 Task: Sort the boards by "Most recently active".
Action: Mouse moved to (169, 77)
Screenshot: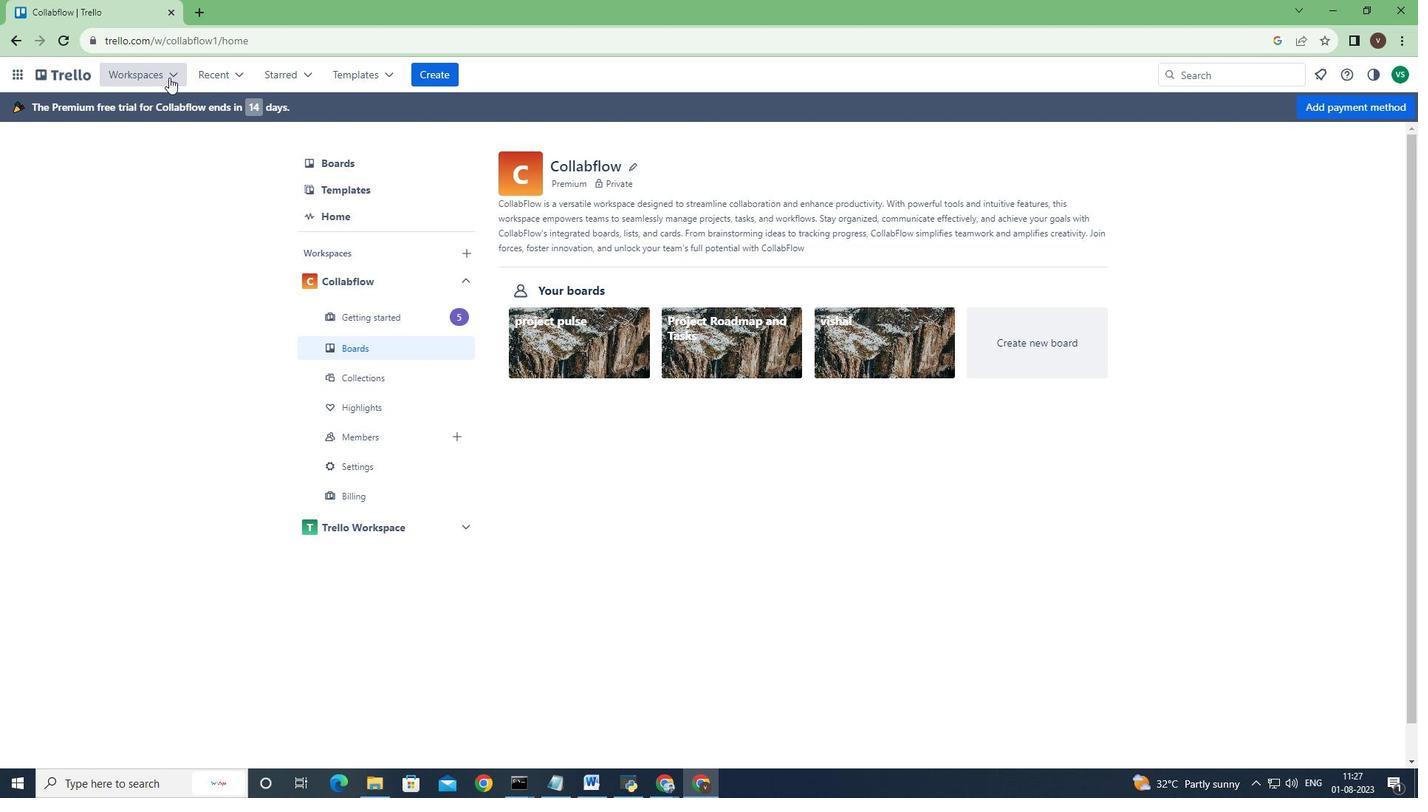 
Action: Mouse pressed left at (169, 77)
Screenshot: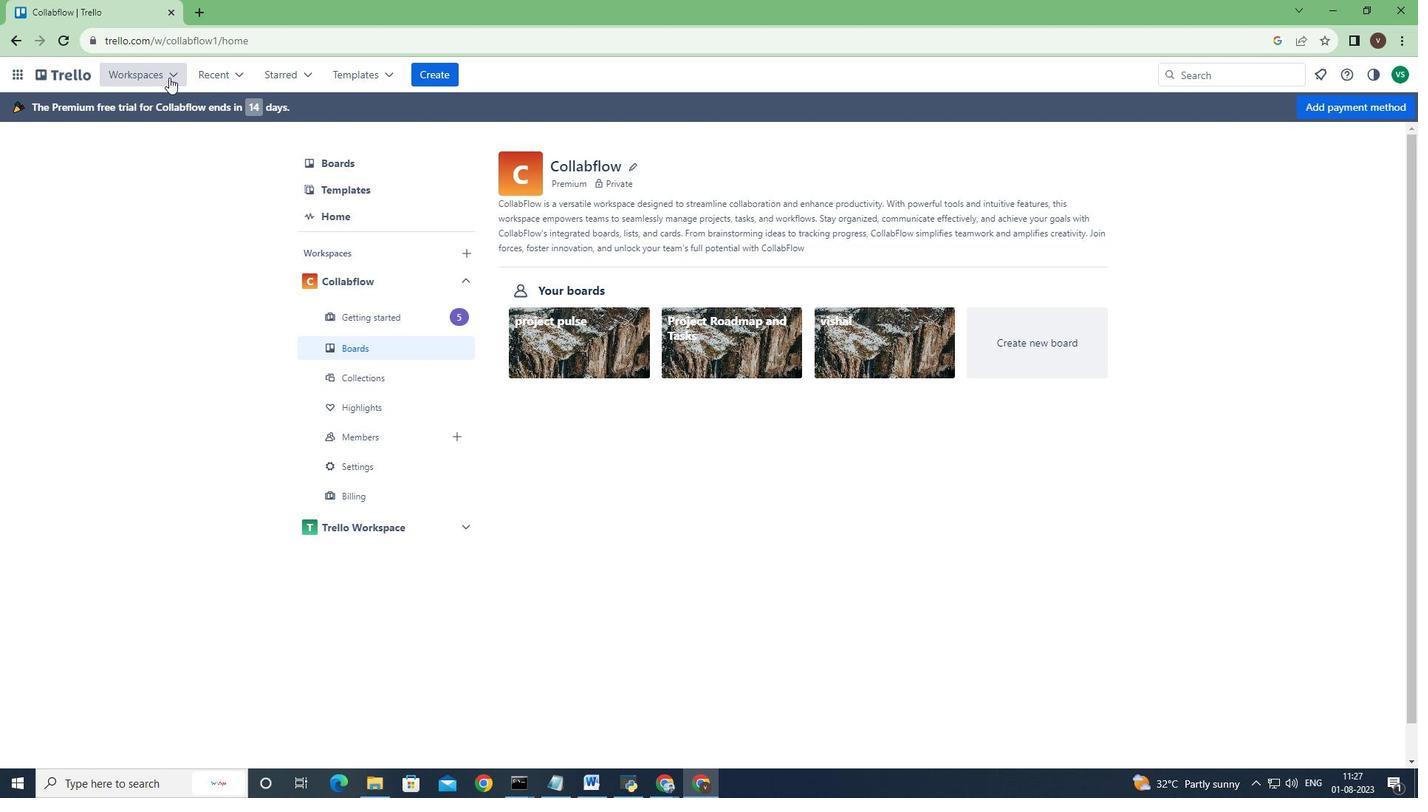 
Action: Mouse moved to (167, 208)
Screenshot: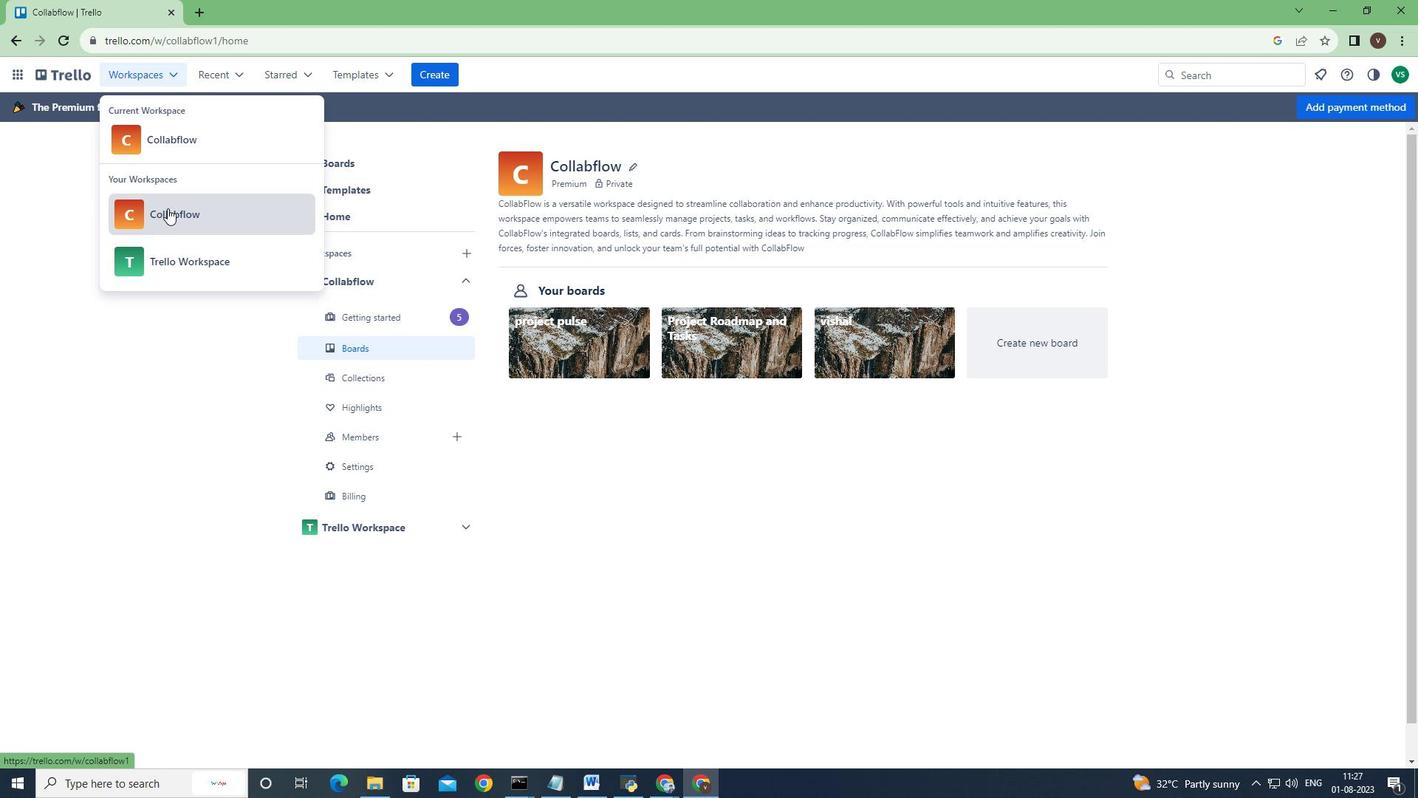 
Action: Mouse pressed left at (167, 208)
Screenshot: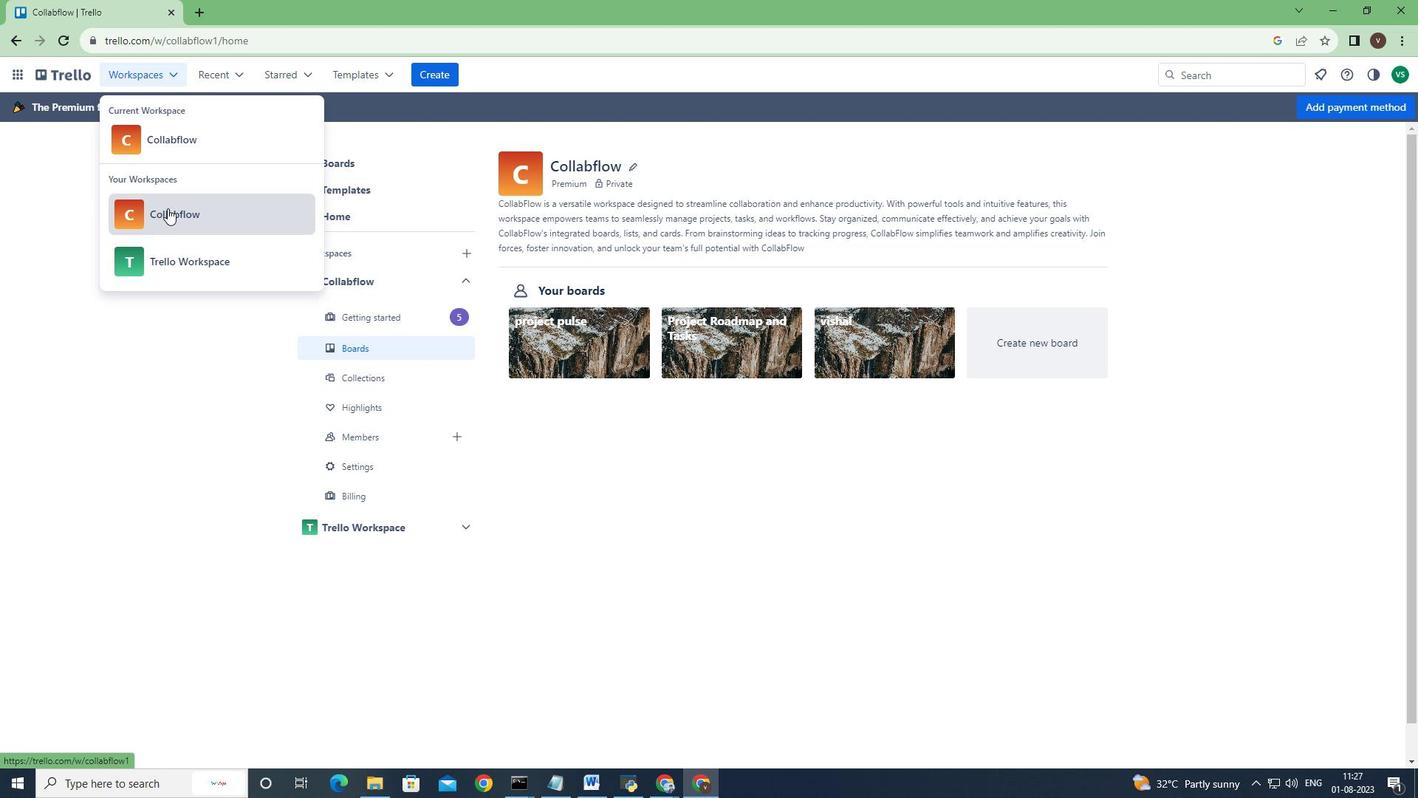 
Action: Mouse moved to (416, 385)
Screenshot: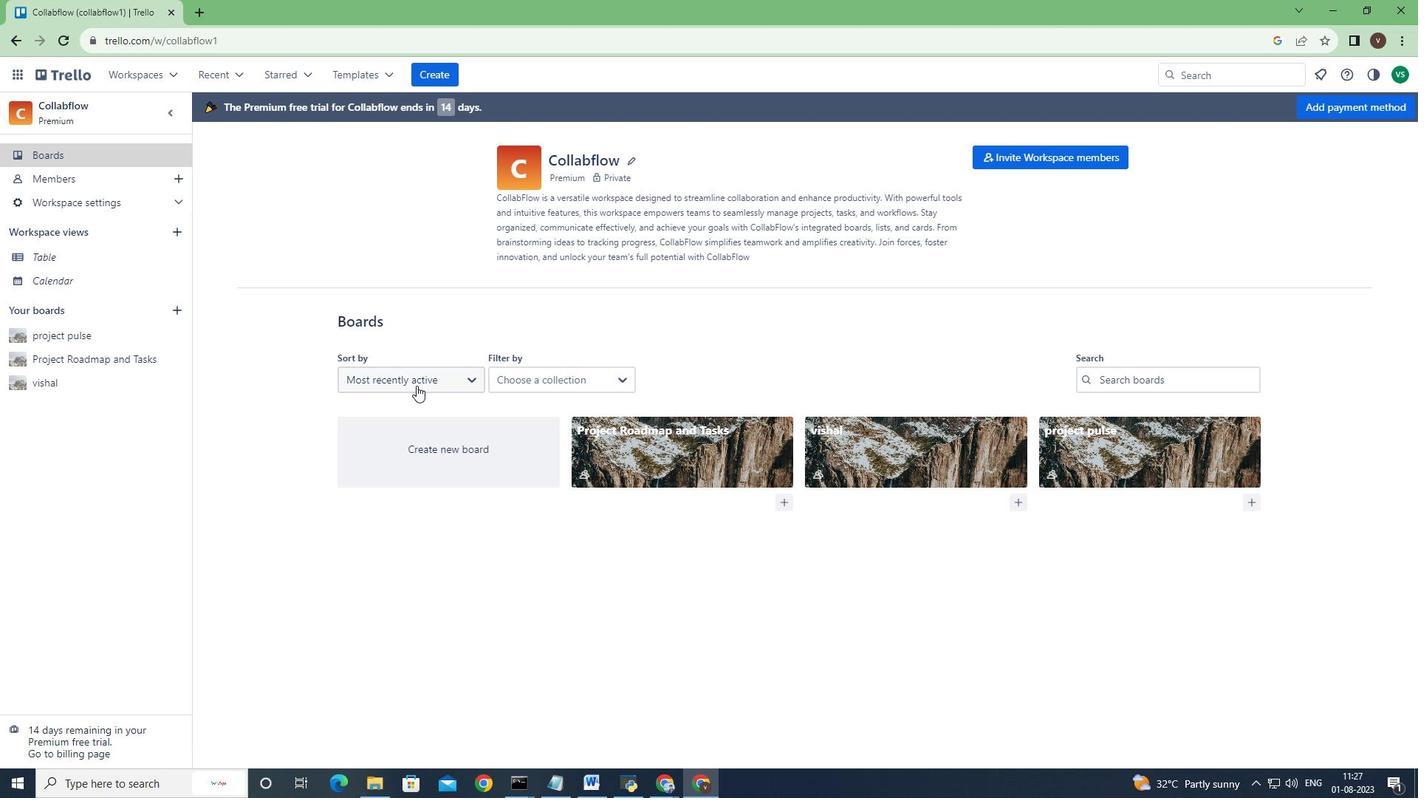 
Action: Mouse pressed left at (416, 385)
Screenshot: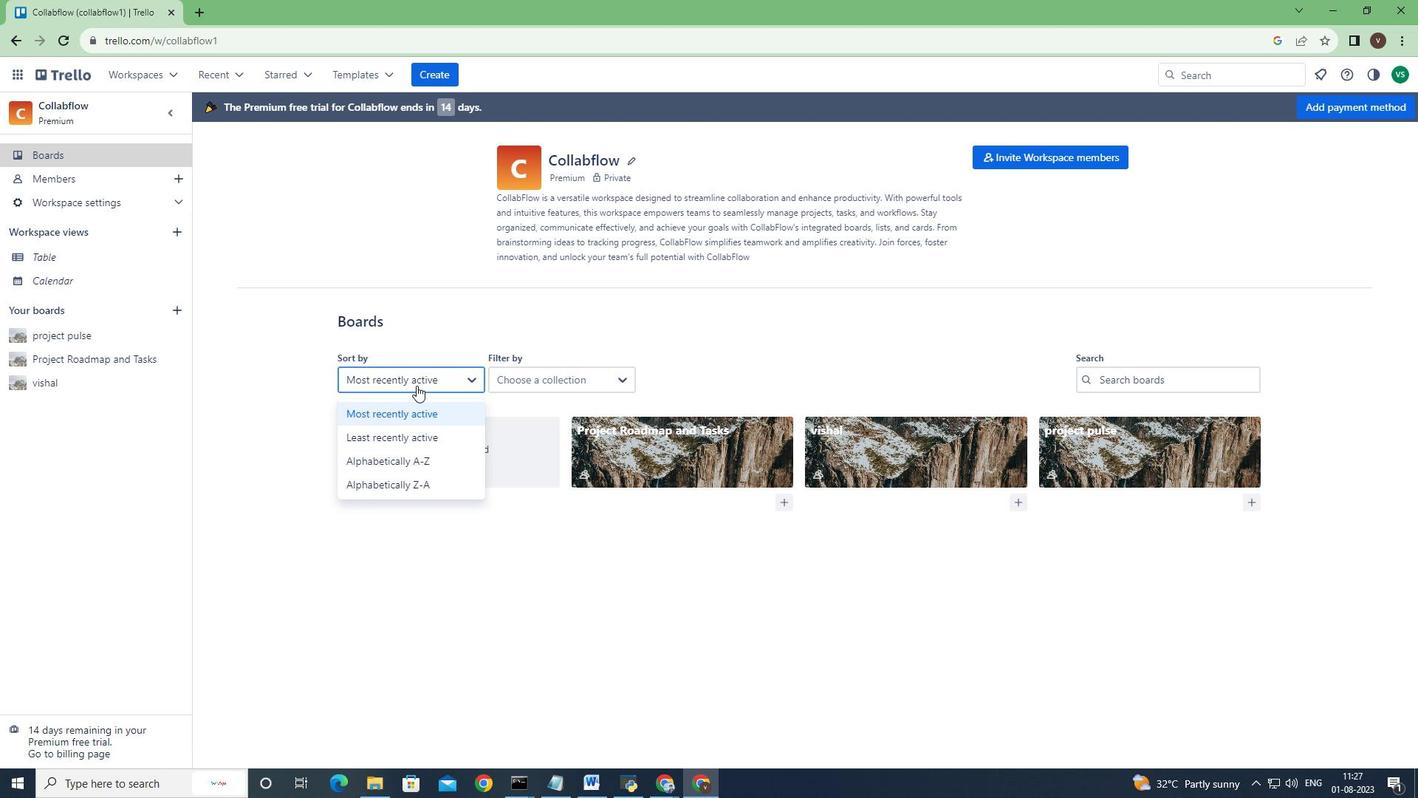 
Action: Mouse moved to (415, 414)
Screenshot: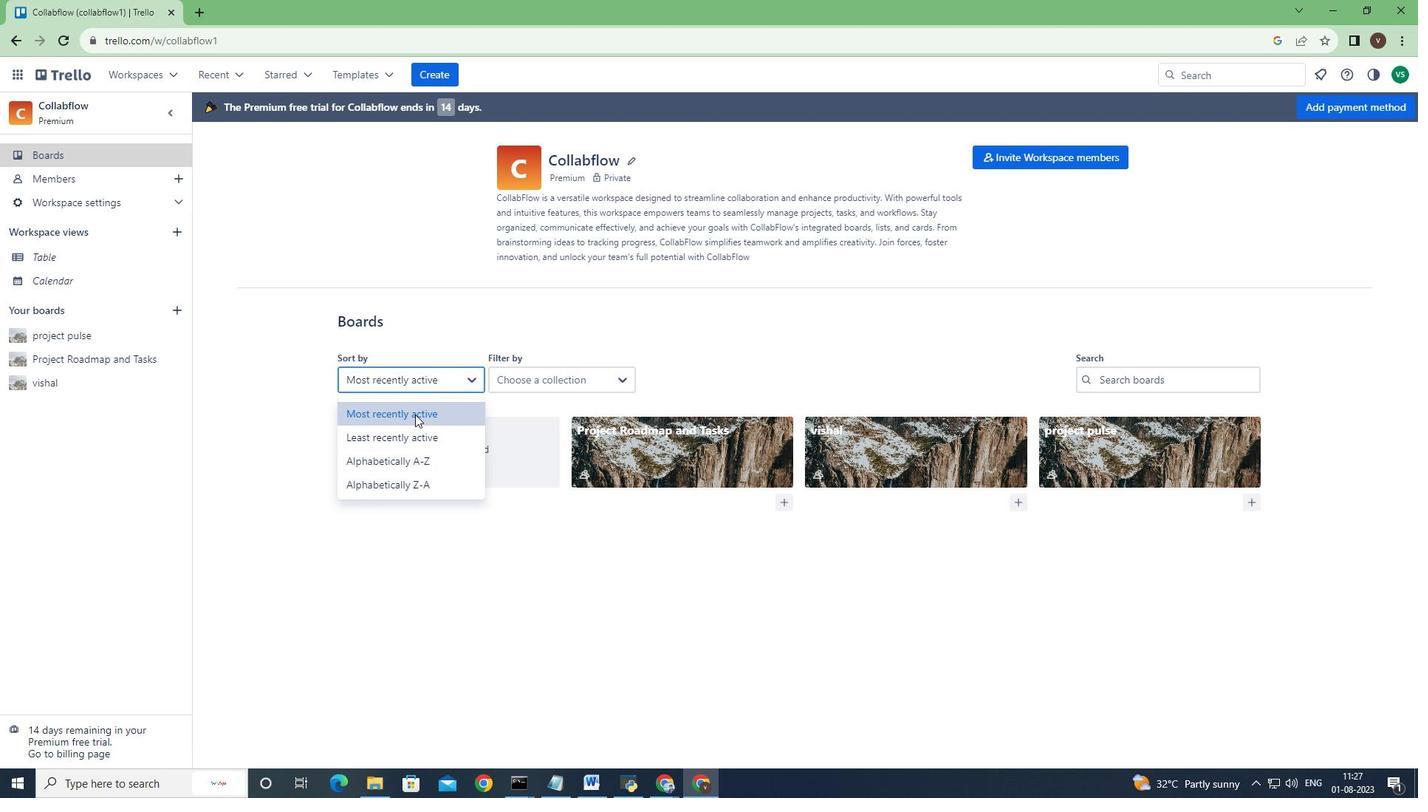 
Action: Mouse pressed left at (415, 414)
Screenshot: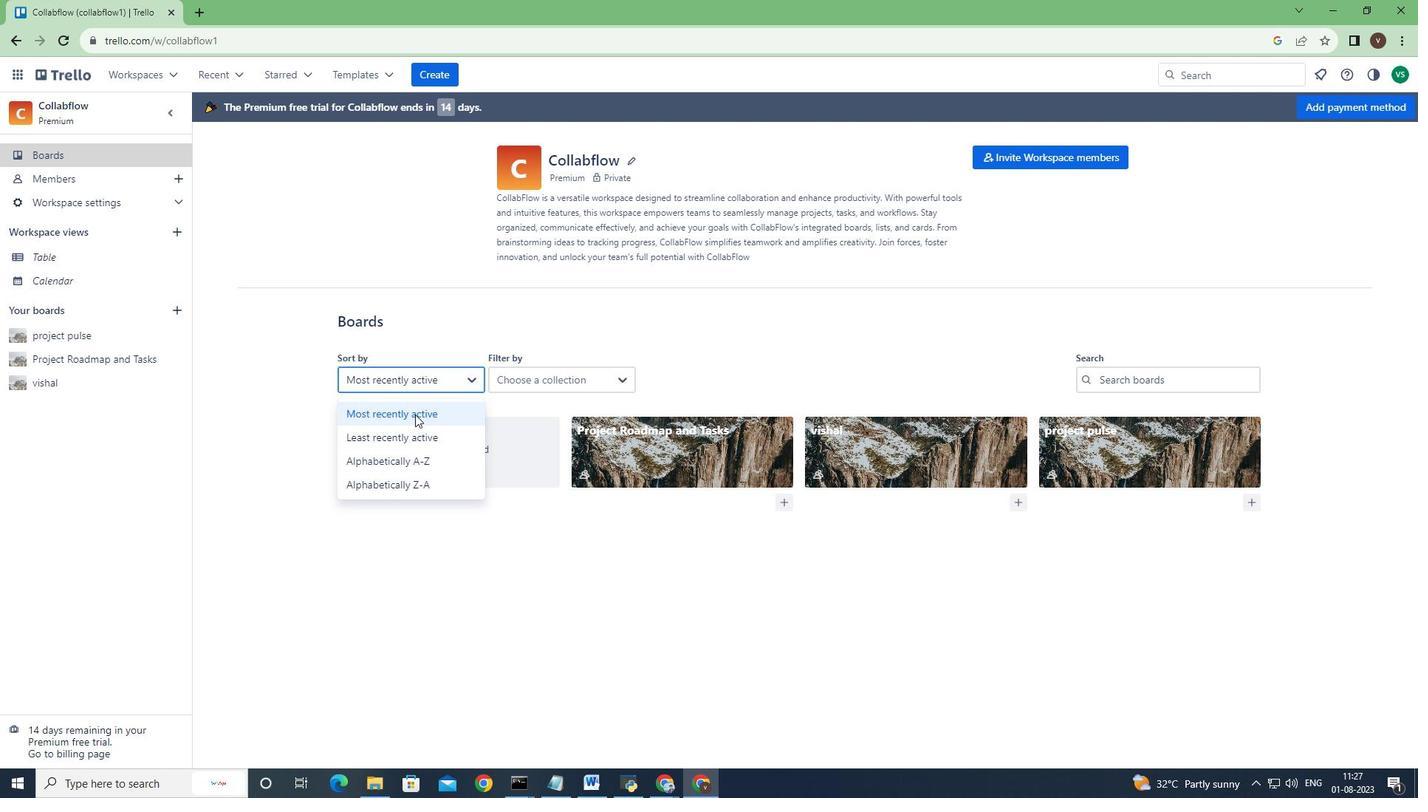 
